 Task: Add a condition where "Type Is not Task" in unsolved tickets in your groups.
Action: Mouse moved to (132, 417)
Screenshot: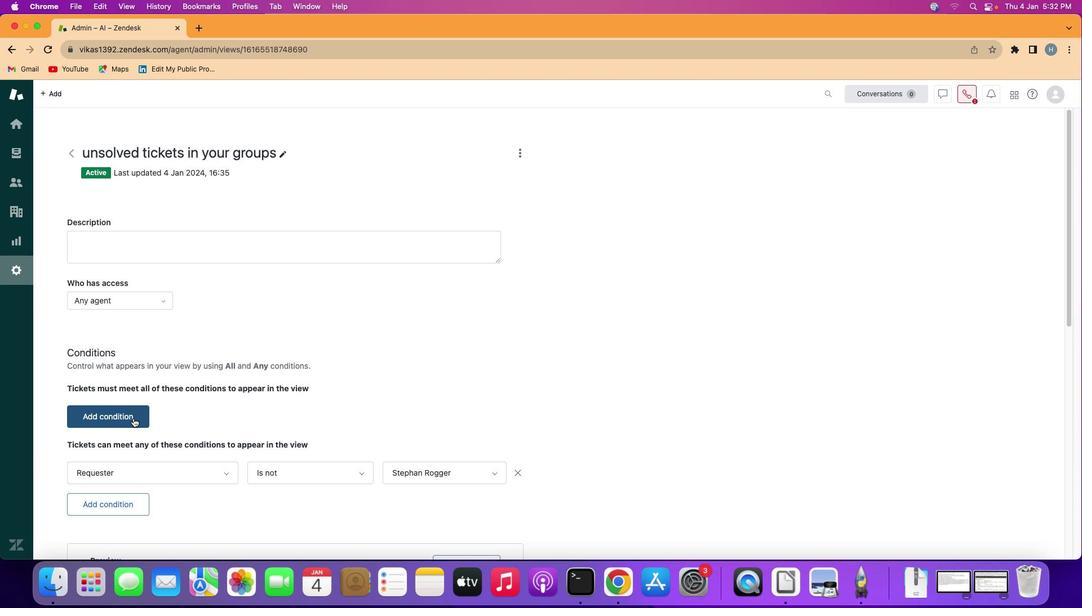 
Action: Mouse pressed left at (132, 417)
Screenshot: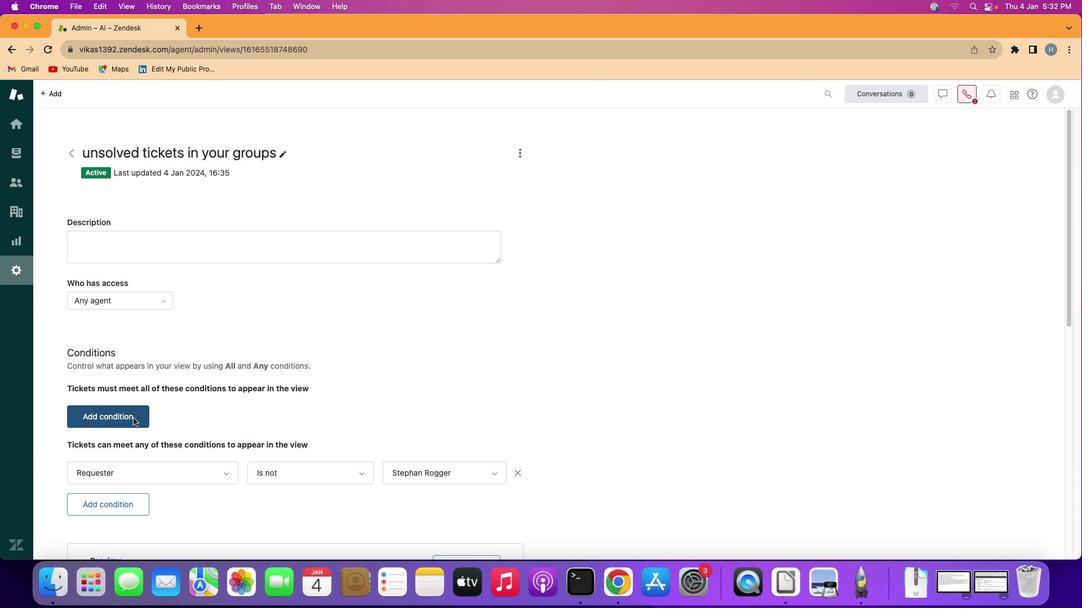 
Action: Mouse moved to (133, 415)
Screenshot: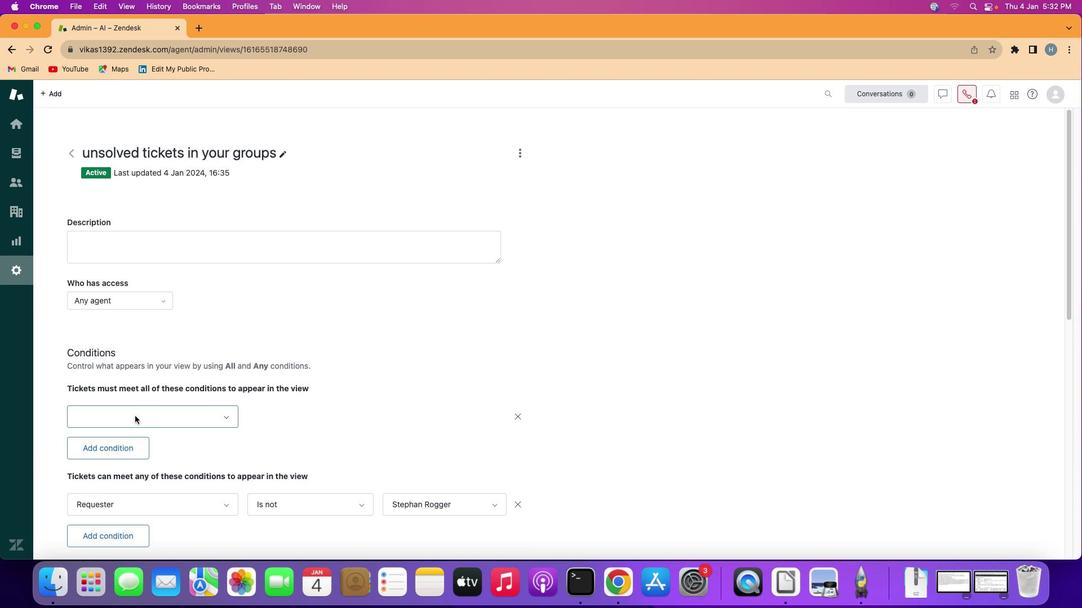 
Action: Mouse pressed left at (133, 415)
Screenshot: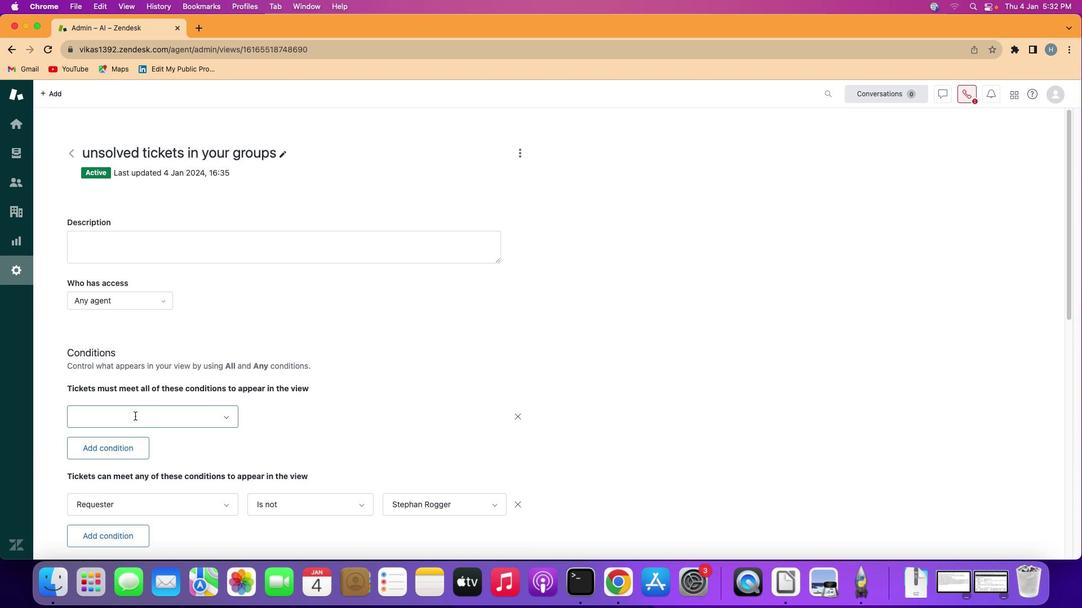 
Action: Mouse moved to (152, 292)
Screenshot: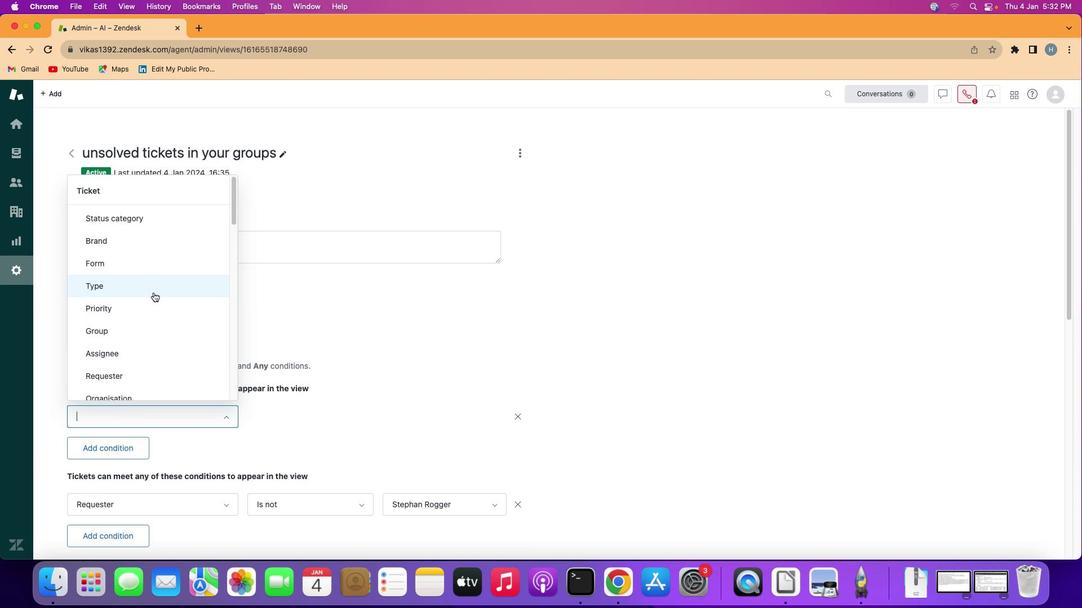 
Action: Mouse pressed left at (152, 292)
Screenshot: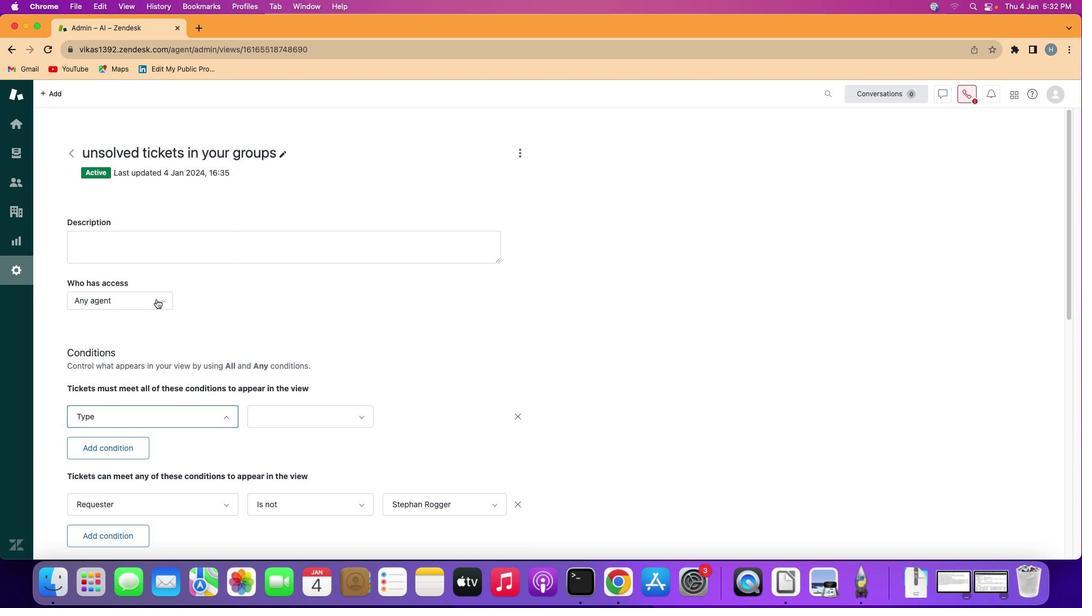 
Action: Mouse moved to (296, 411)
Screenshot: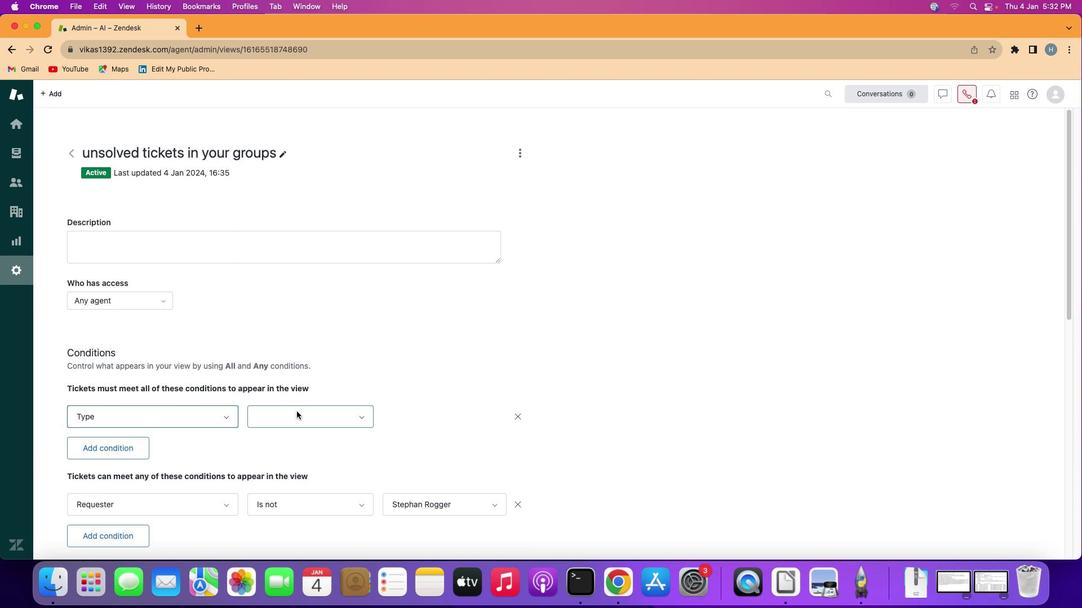 
Action: Mouse pressed left at (296, 411)
Screenshot: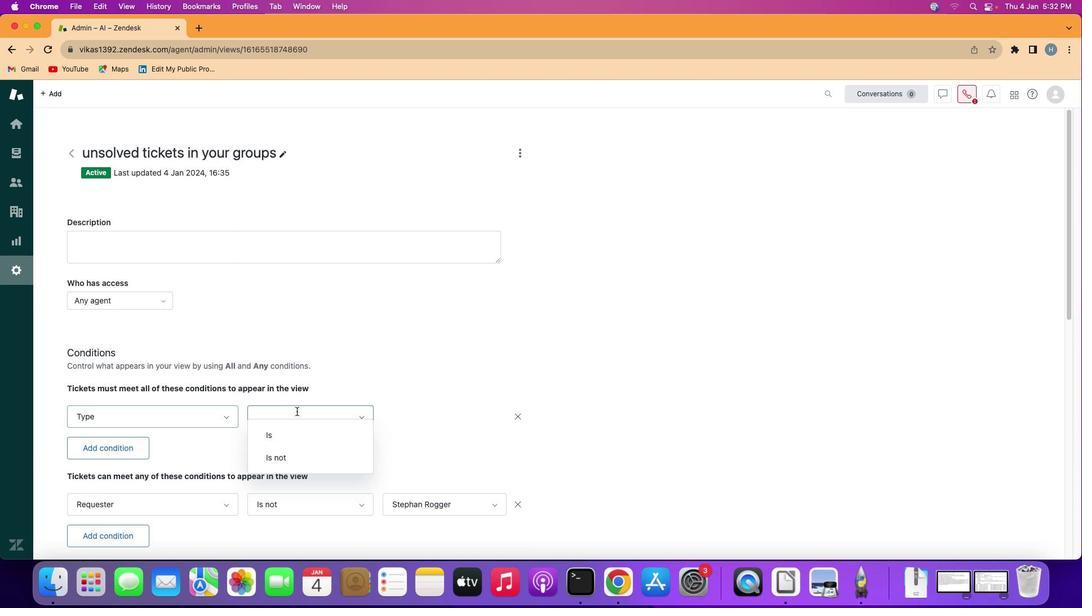 
Action: Mouse moved to (308, 468)
Screenshot: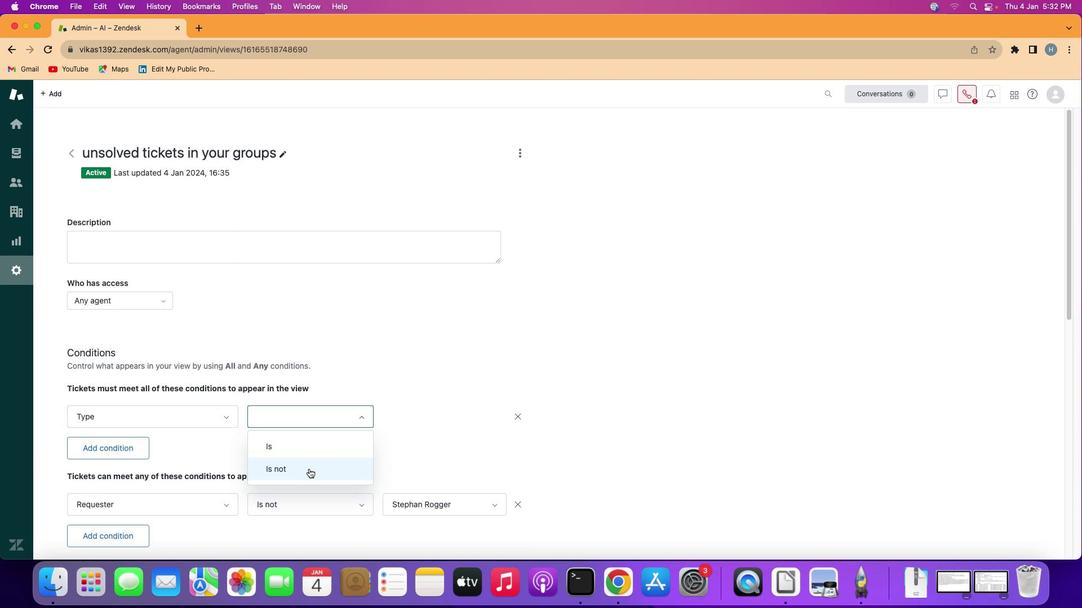 
Action: Mouse pressed left at (308, 468)
Screenshot: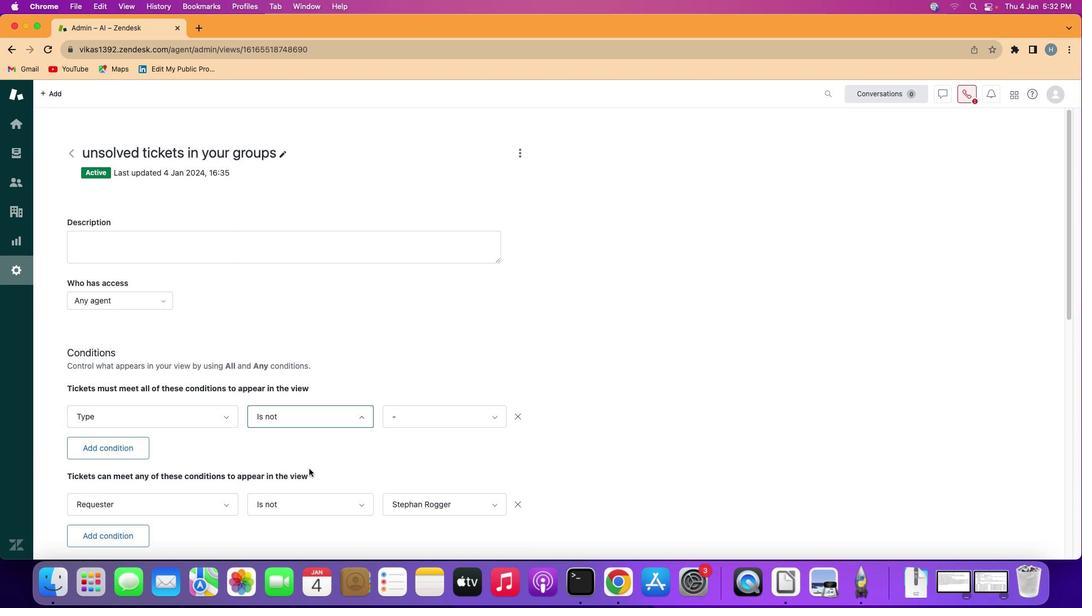 
Action: Mouse moved to (411, 422)
Screenshot: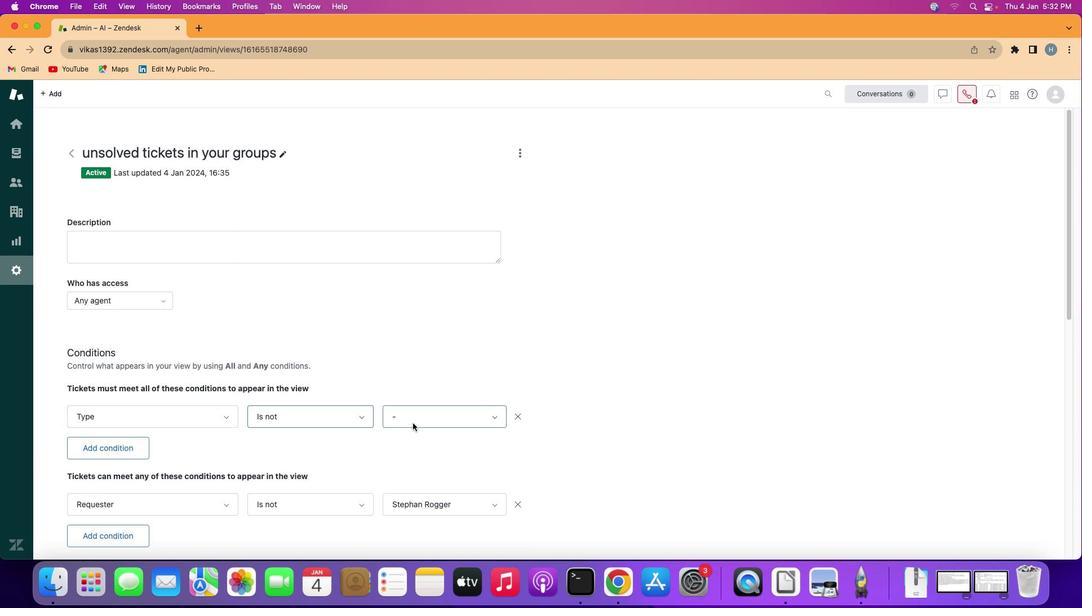 
Action: Mouse pressed left at (411, 422)
Screenshot: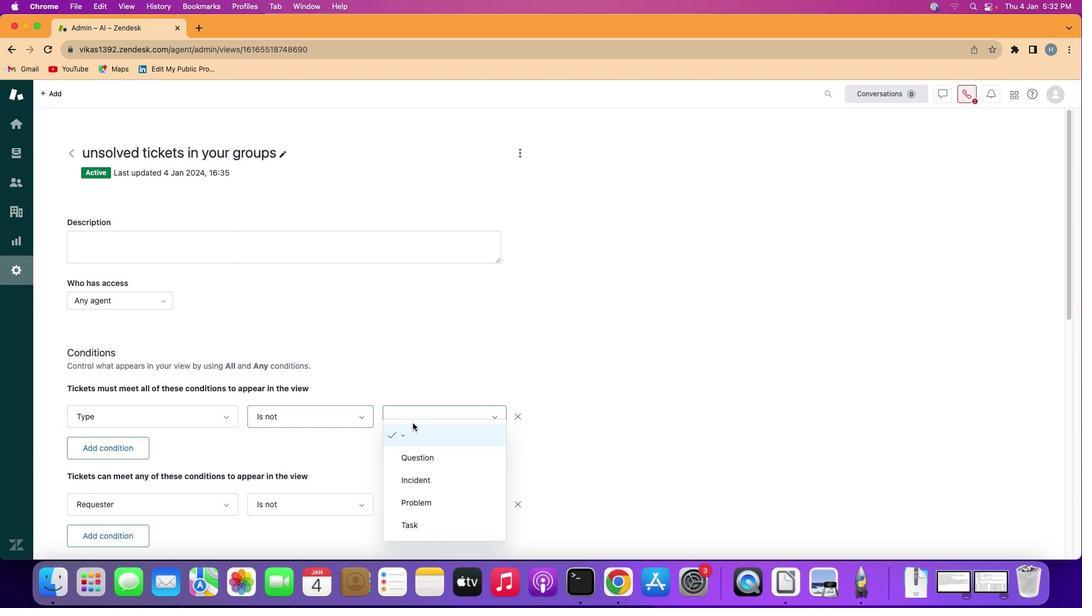 
Action: Mouse moved to (434, 532)
Screenshot: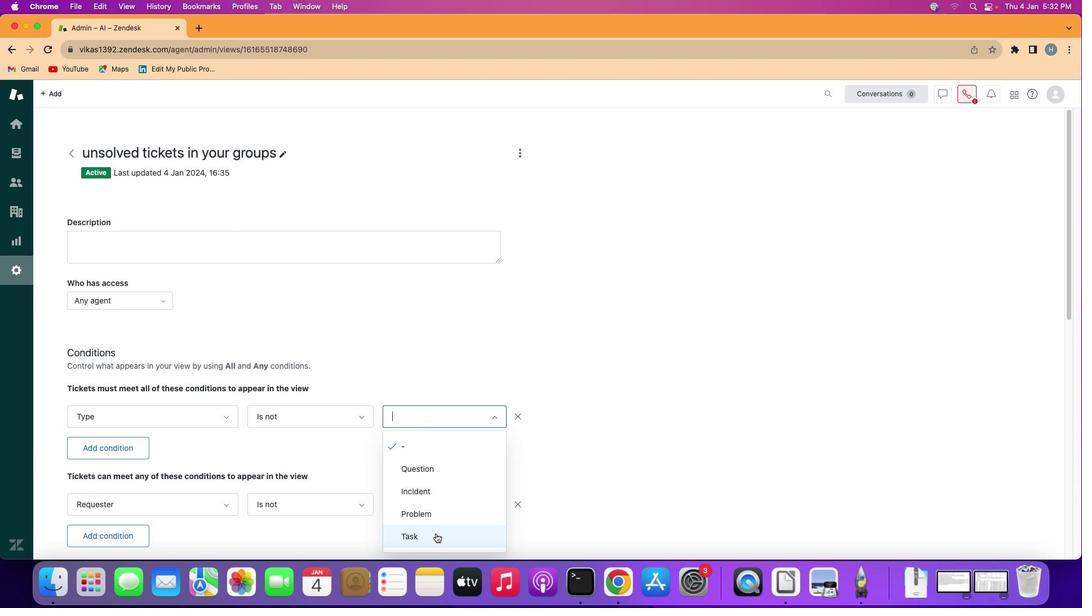 
Action: Mouse pressed left at (434, 532)
Screenshot: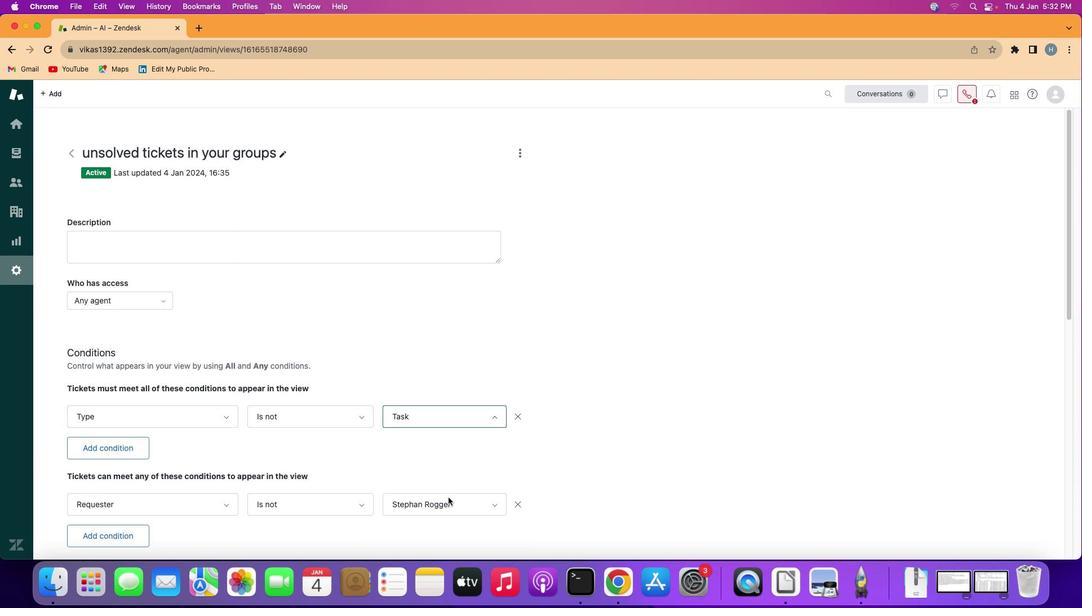 
Action: Mouse moved to (549, 424)
Screenshot: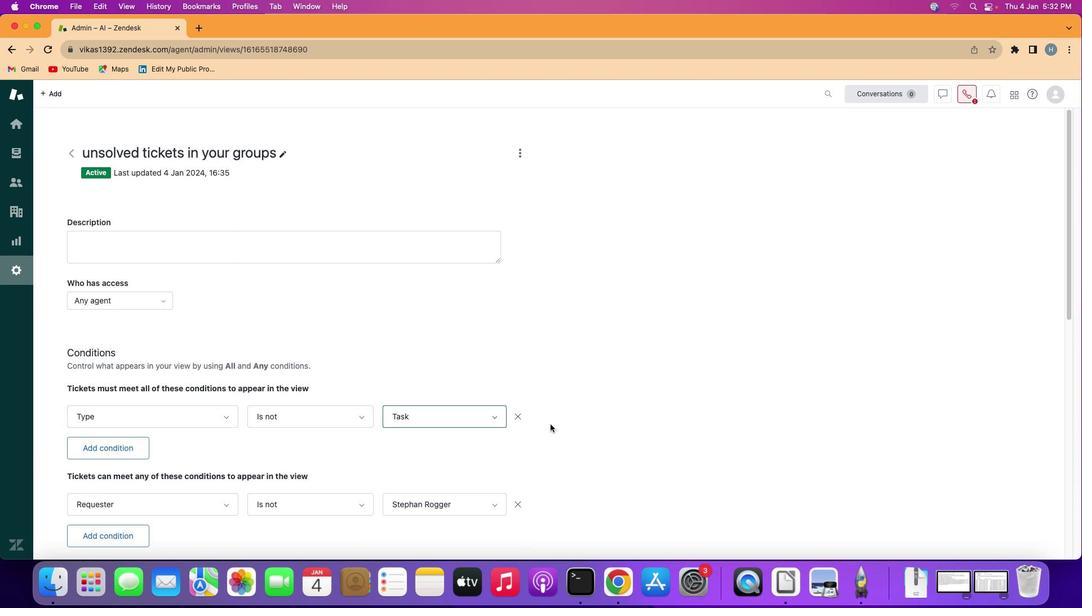 
